 Task: Create Card Content Creation Review in Board Newsletter Design Software to Workspace Corporate Legal Services. Create Card Job Training Review in Board Sales Pipeline Forecasting to Workspace Corporate Legal Services. Create Card Content Creation Review in Board Content Marketing Podcast Creation and Promotion Strategy to Workspace Corporate Legal Services
Action: Mouse moved to (59, 323)
Screenshot: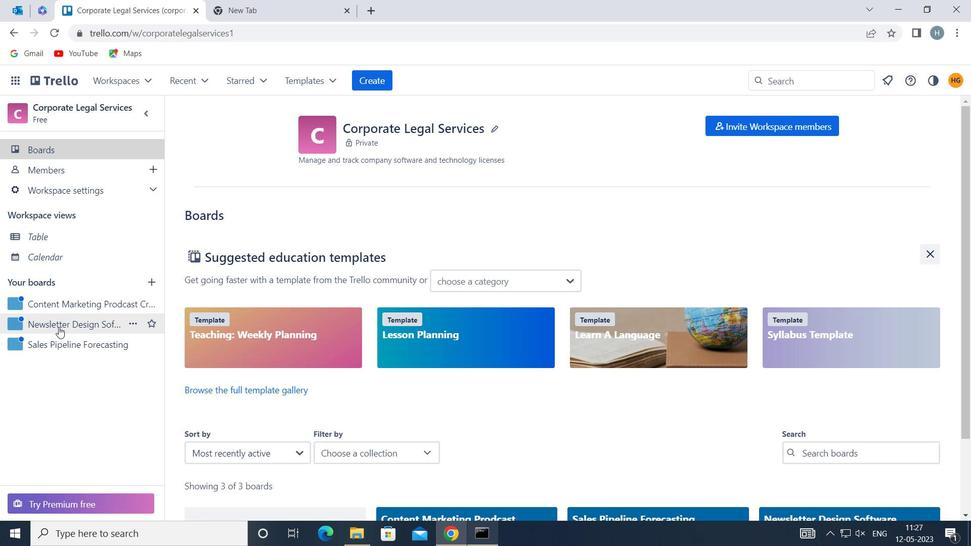 
Action: Mouse pressed left at (59, 323)
Screenshot: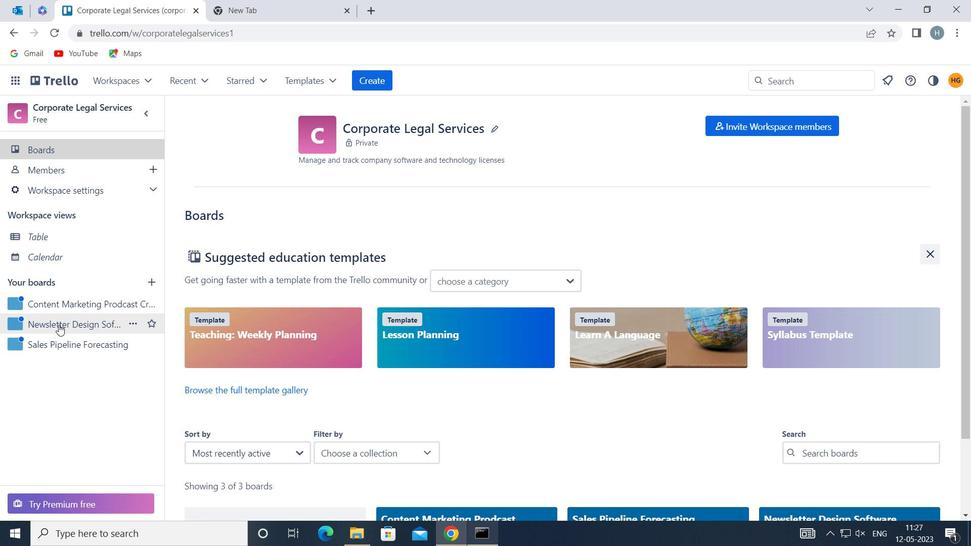 
Action: Mouse moved to (423, 179)
Screenshot: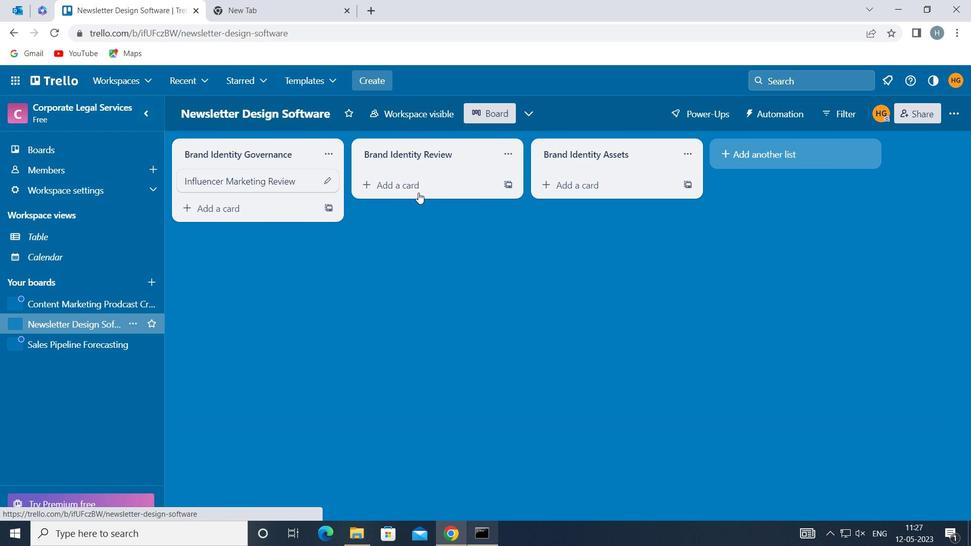 
Action: Mouse pressed left at (423, 179)
Screenshot: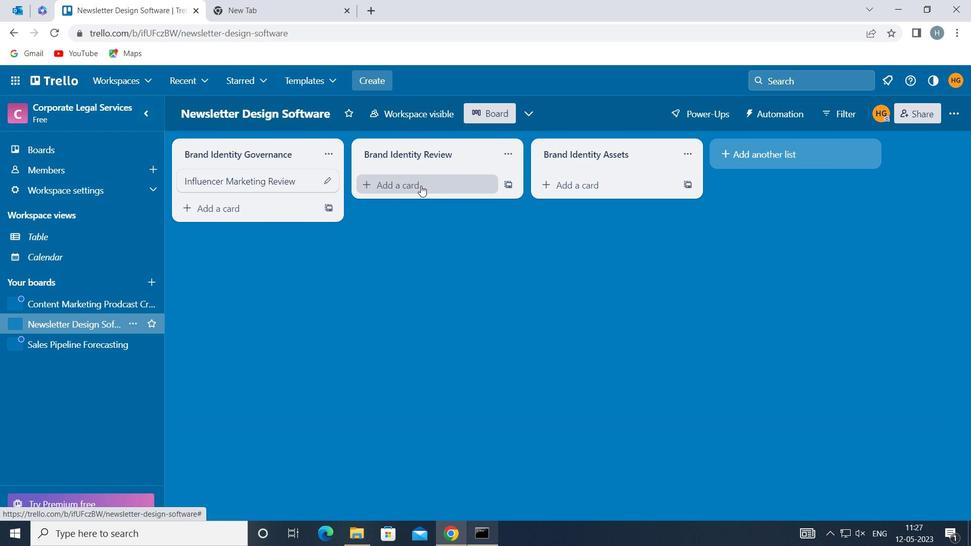 
Action: Key pressed <Key.shift>CONTENT<Key.space><Key.shift>CREATION<Key.space><Key.shift>REVIEW
Screenshot: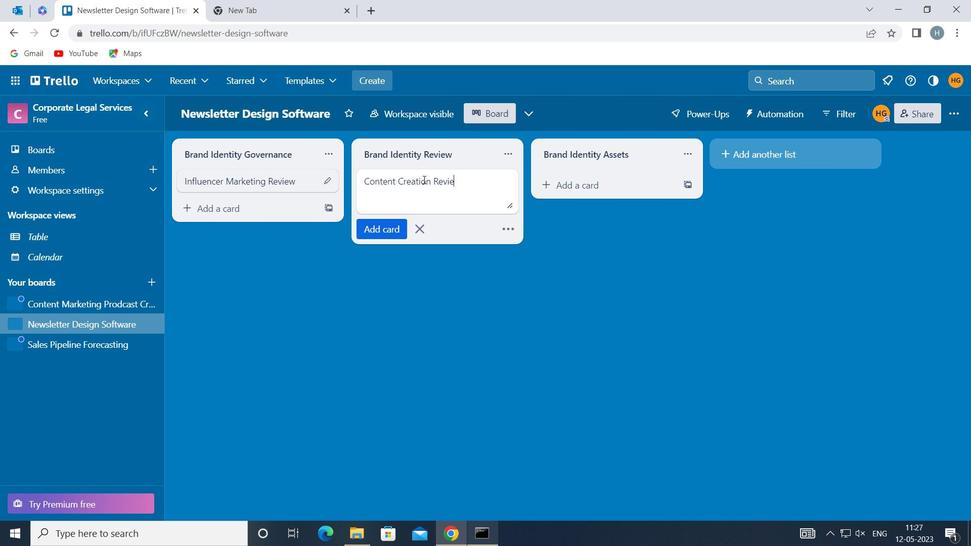 
Action: Mouse moved to (375, 228)
Screenshot: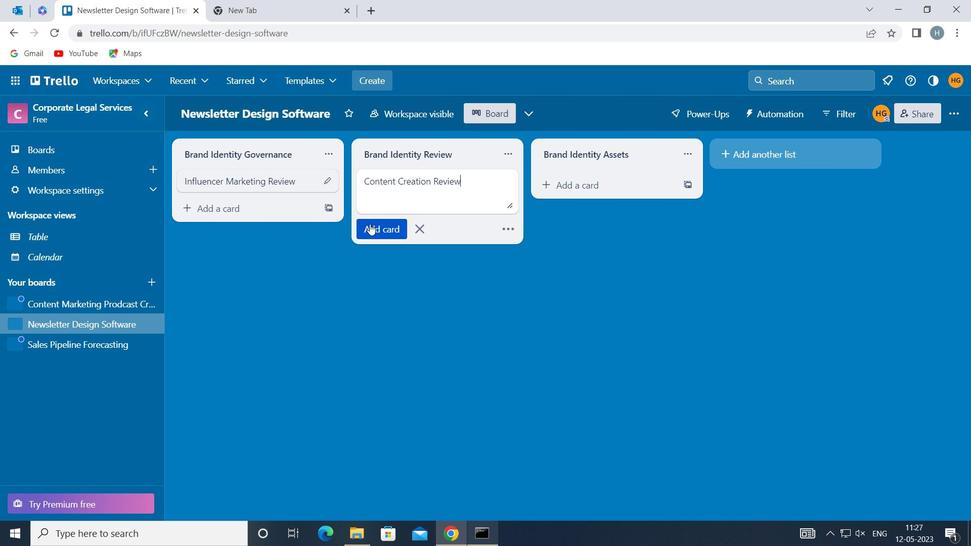 
Action: Mouse pressed left at (375, 228)
Screenshot: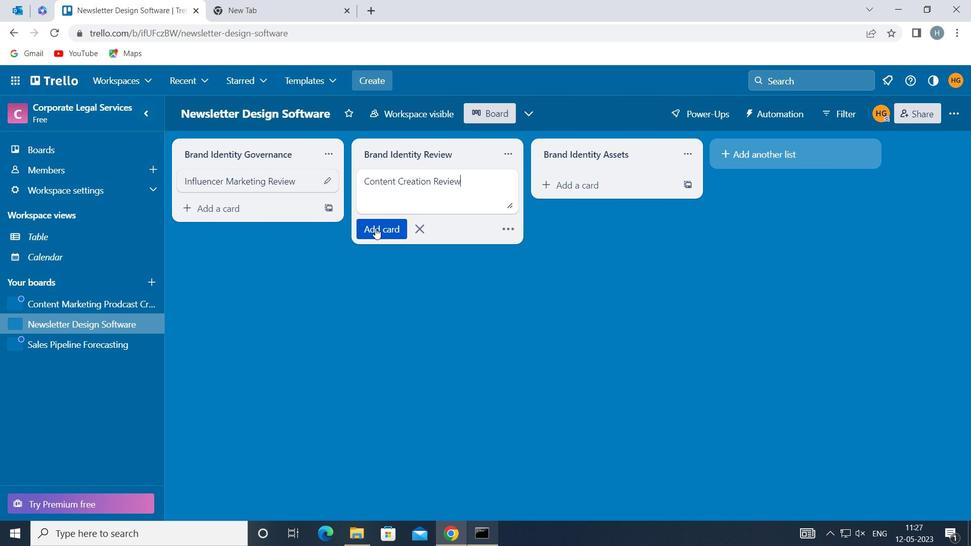 
Action: Mouse moved to (361, 284)
Screenshot: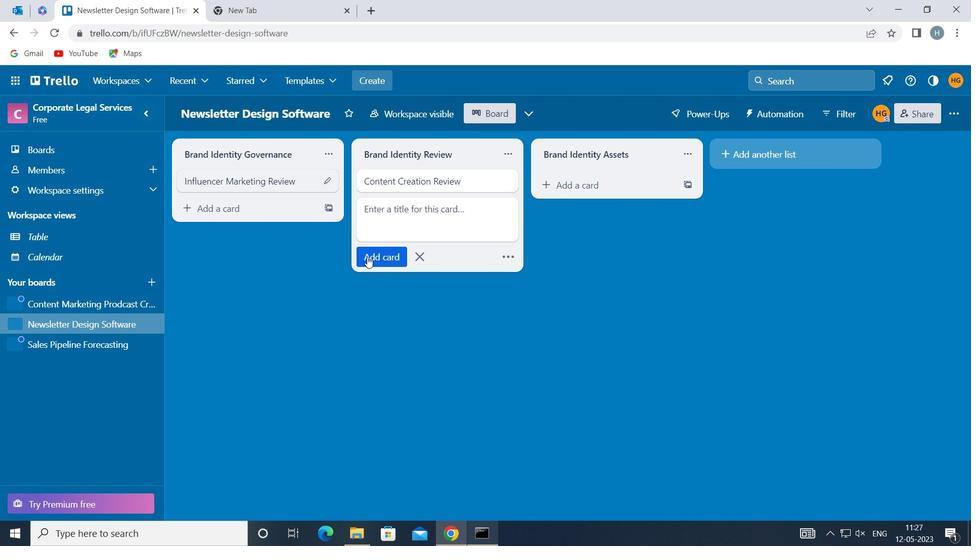 
Action: Mouse pressed left at (361, 284)
Screenshot: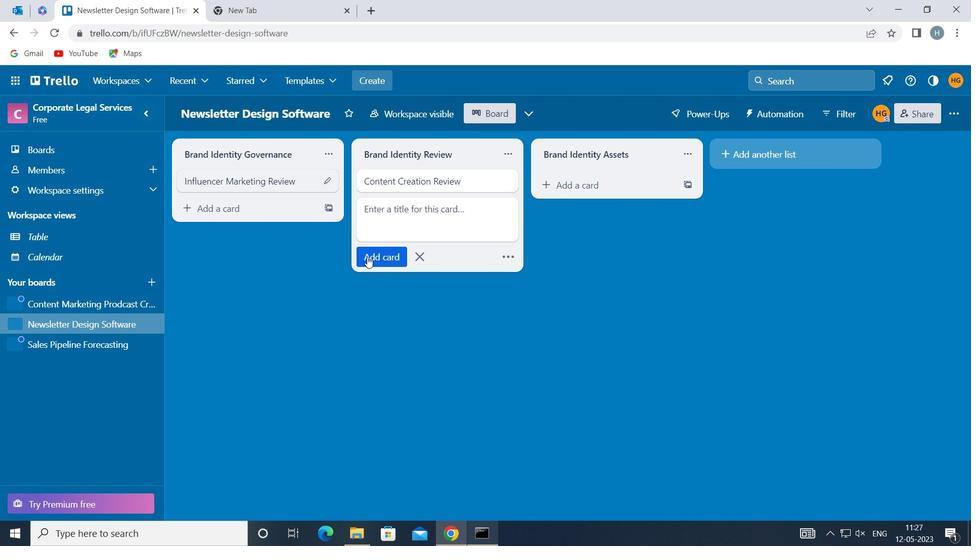 
Action: Mouse moved to (89, 336)
Screenshot: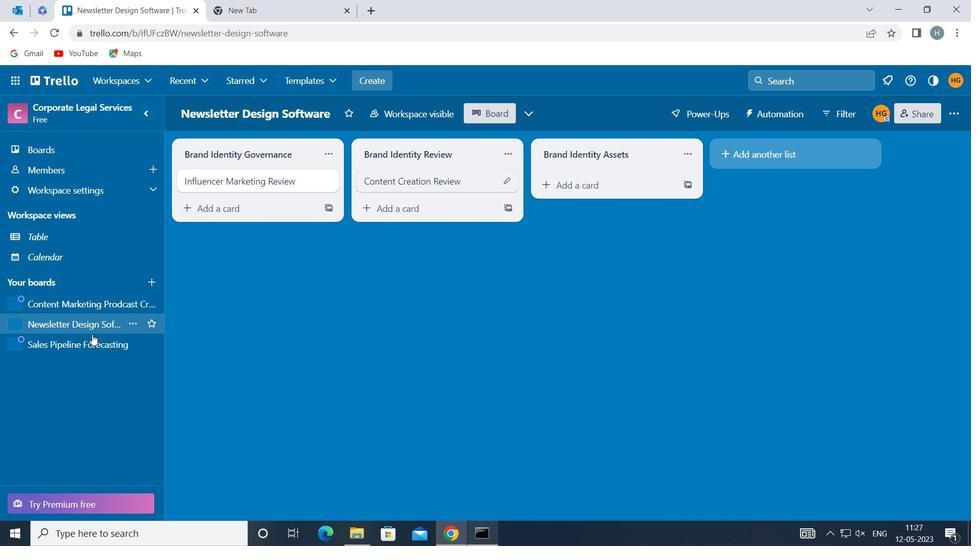 
Action: Mouse pressed left at (89, 336)
Screenshot: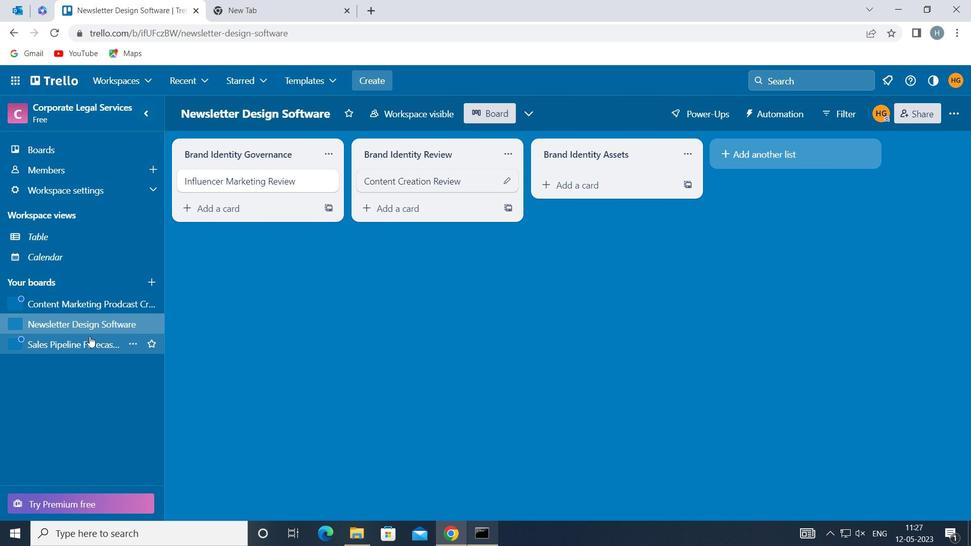 
Action: Mouse moved to (410, 183)
Screenshot: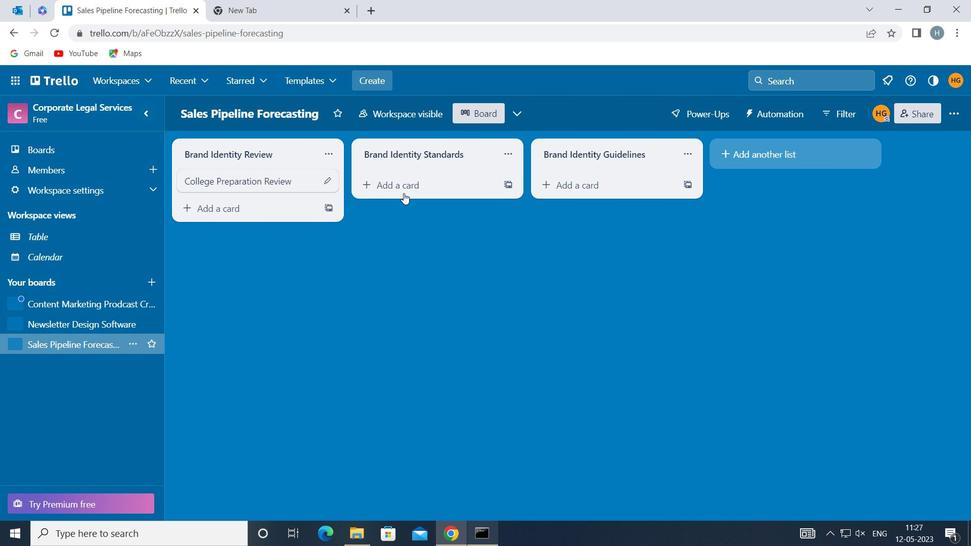 
Action: Mouse pressed left at (410, 183)
Screenshot: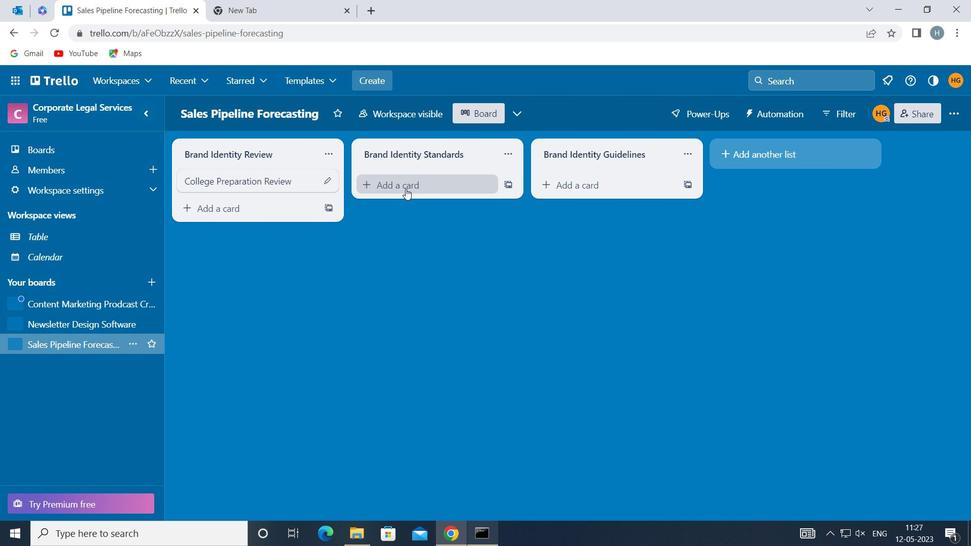 
Action: Mouse moved to (411, 186)
Screenshot: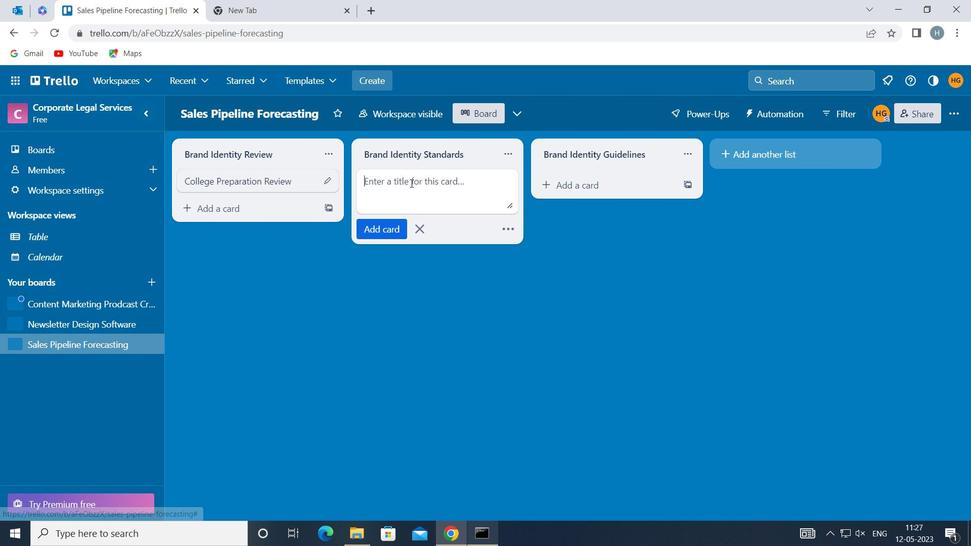 
Action: Mouse pressed left at (411, 186)
Screenshot: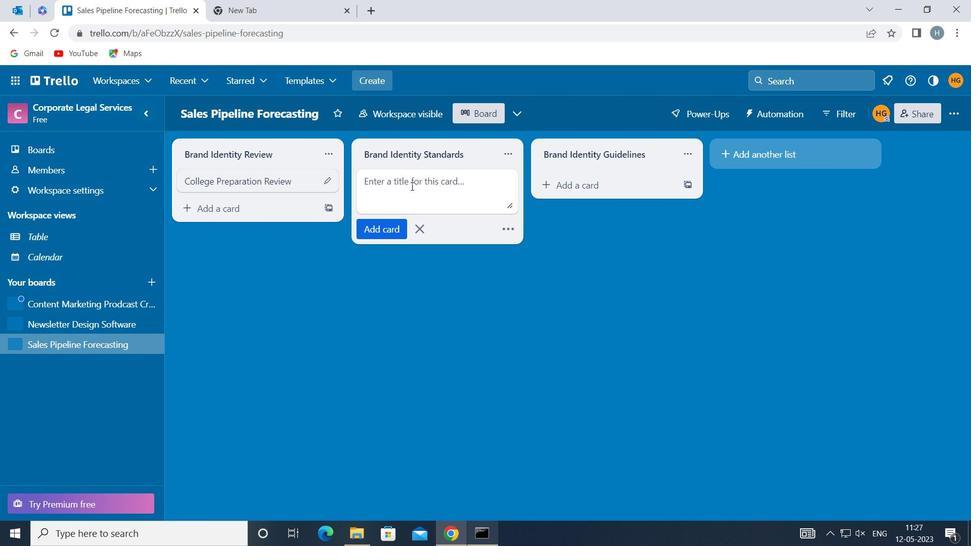 
Action: Mouse moved to (411, 187)
Screenshot: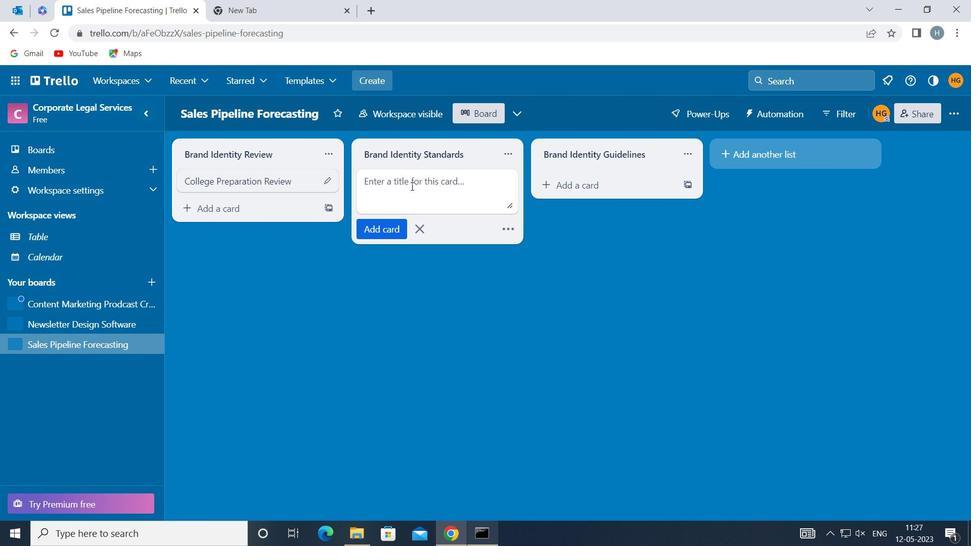 
Action: Key pressed <Key.shift><Key.shift>JOB<Key.space><Key.shift>TRAINING<Key.space><Key.shift>REVIEW
Screenshot: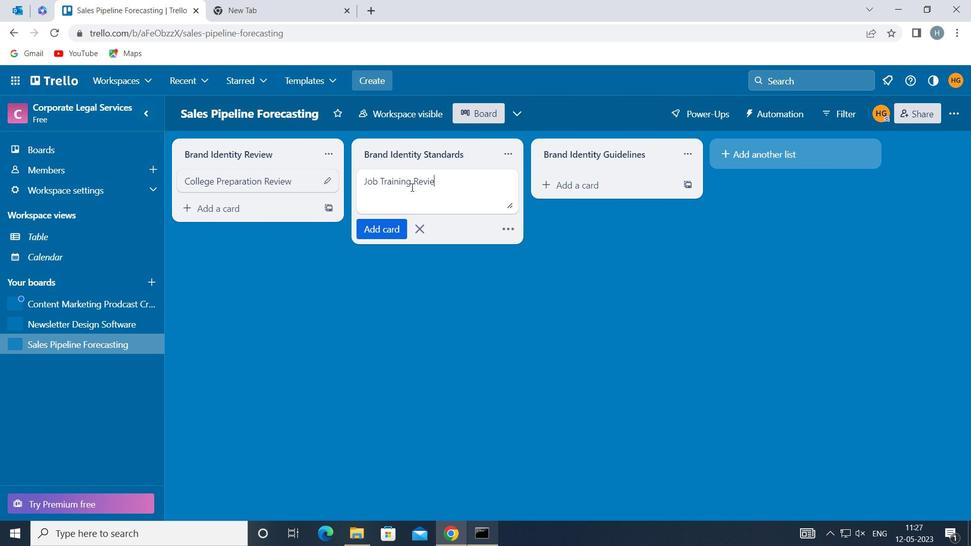 
Action: Mouse moved to (378, 228)
Screenshot: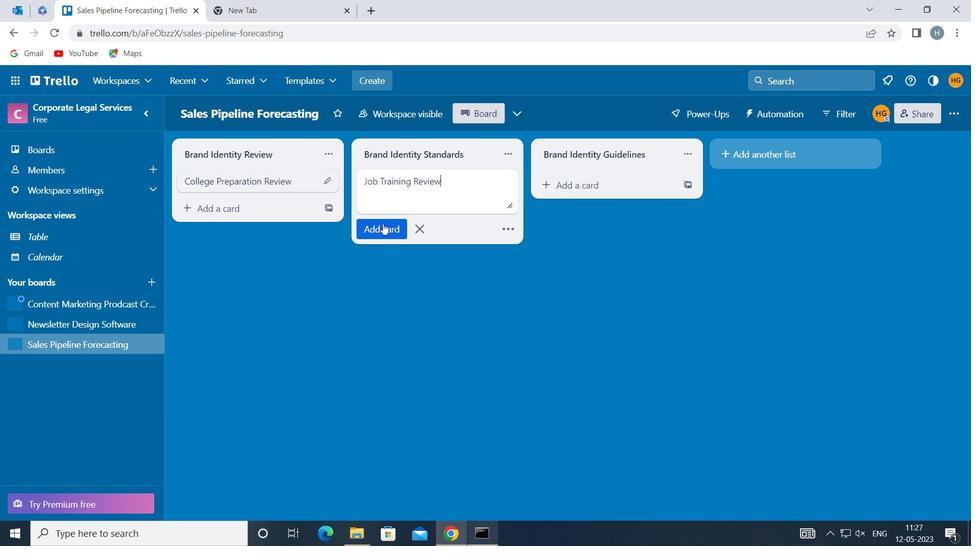 
Action: Mouse pressed left at (378, 228)
Screenshot: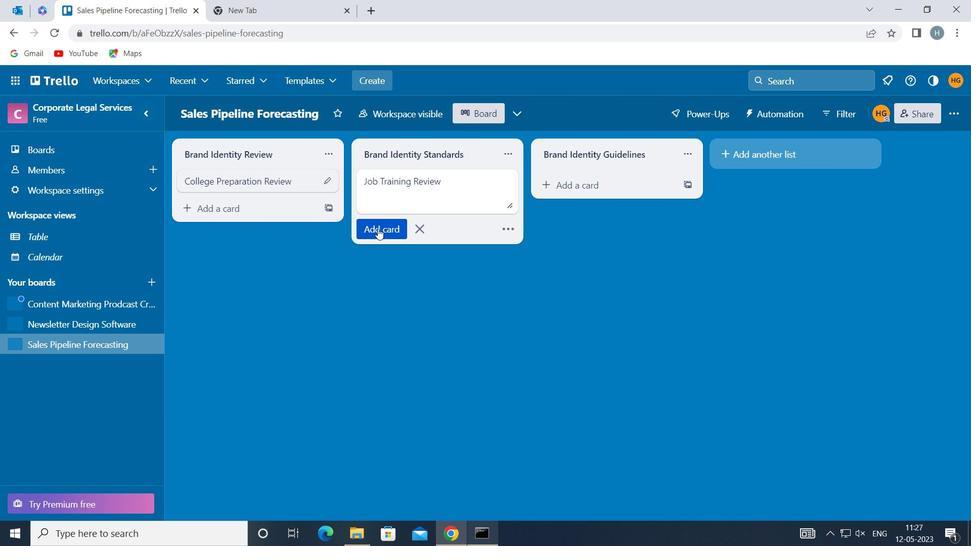 
Action: Mouse moved to (381, 257)
Screenshot: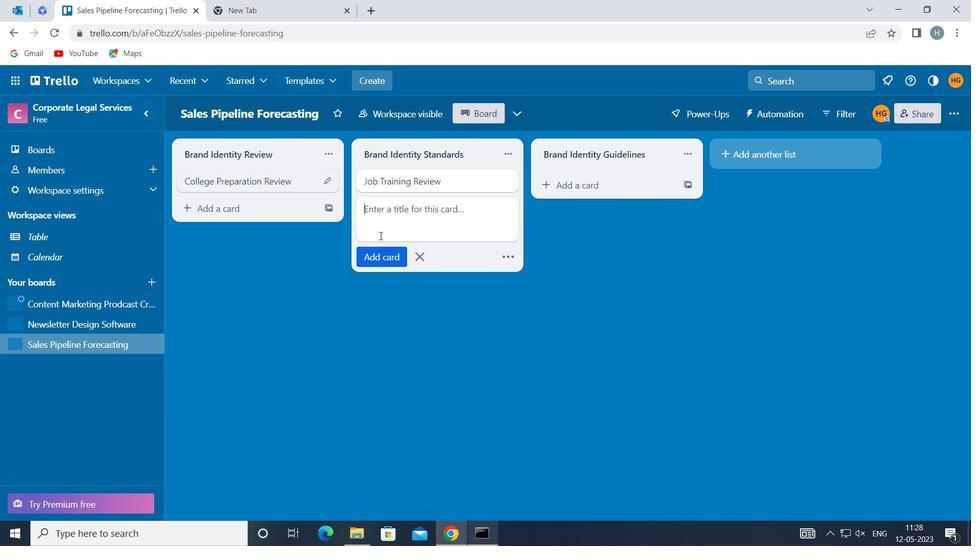 
Action: Mouse pressed left at (381, 257)
Screenshot: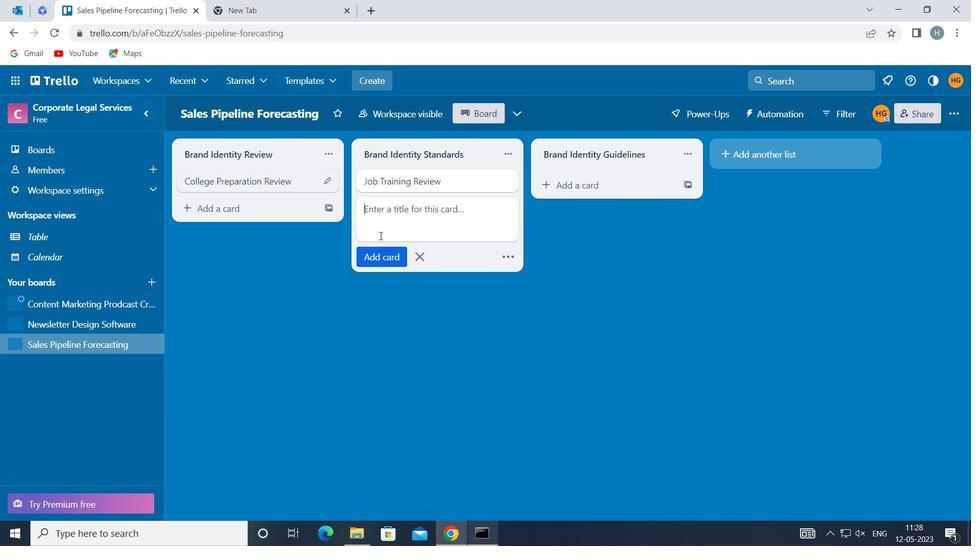 
Action: Mouse moved to (382, 283)
Screenshot: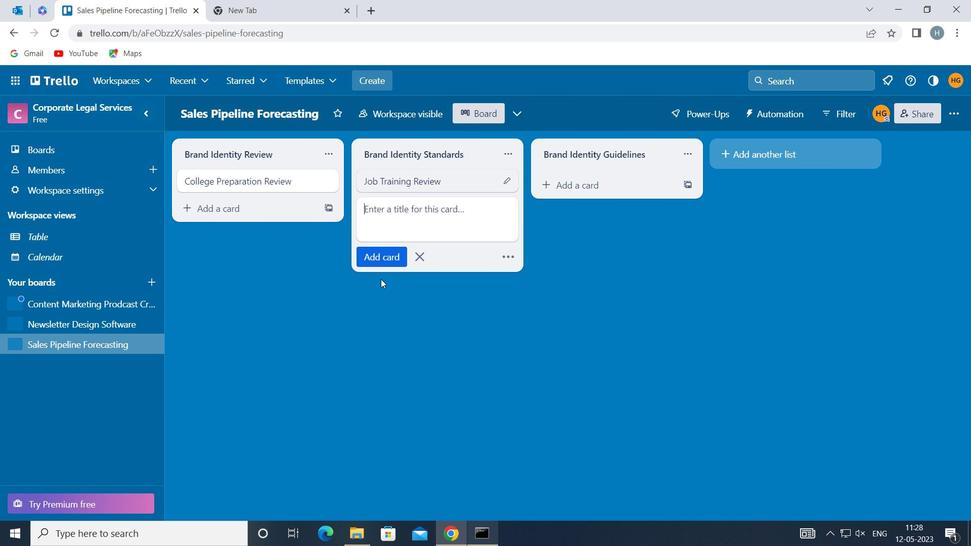 
Action: Mouse pressed left at (382, 283)
Screenshot: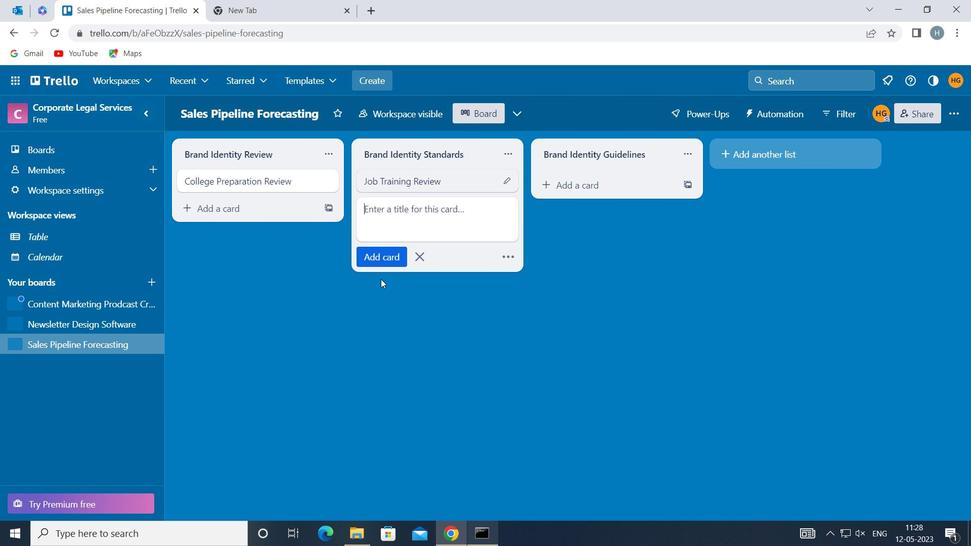 
Action: Mouse moved to (50, 300)
Screenshot: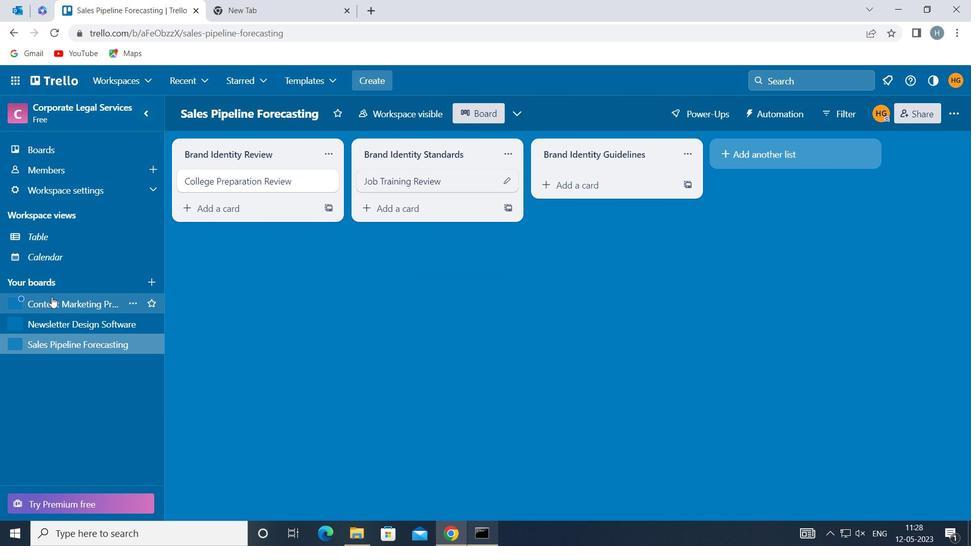
Action: Mouse pressed left at (50, 300)
Screenshot: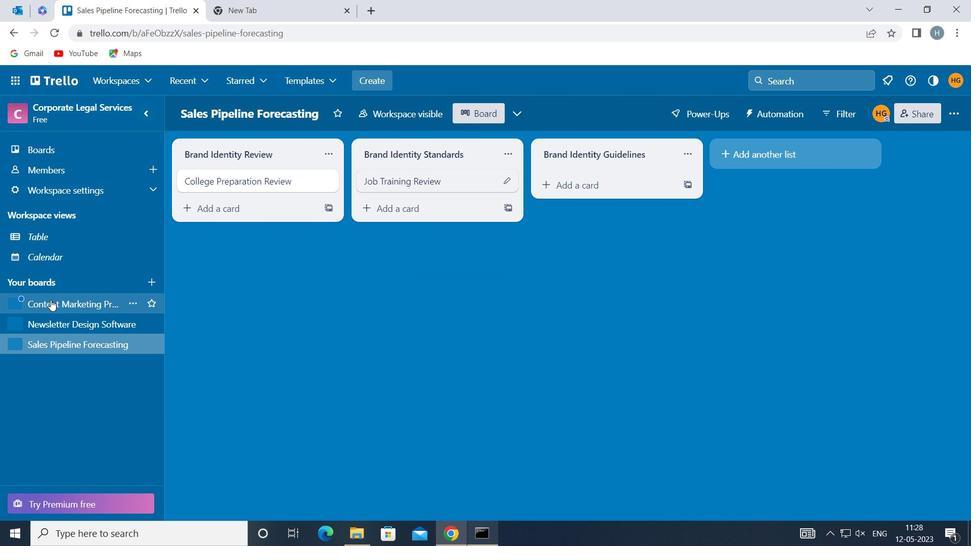 
Action: Mouse moved to (423, 183)
Screenshot: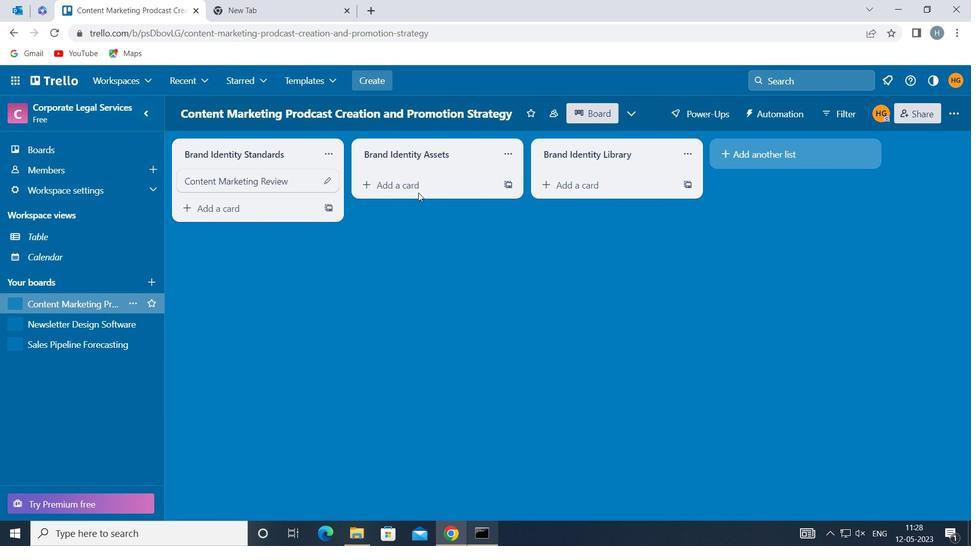 
Action: Mouse pressed left at (423, 183)
Screenshot: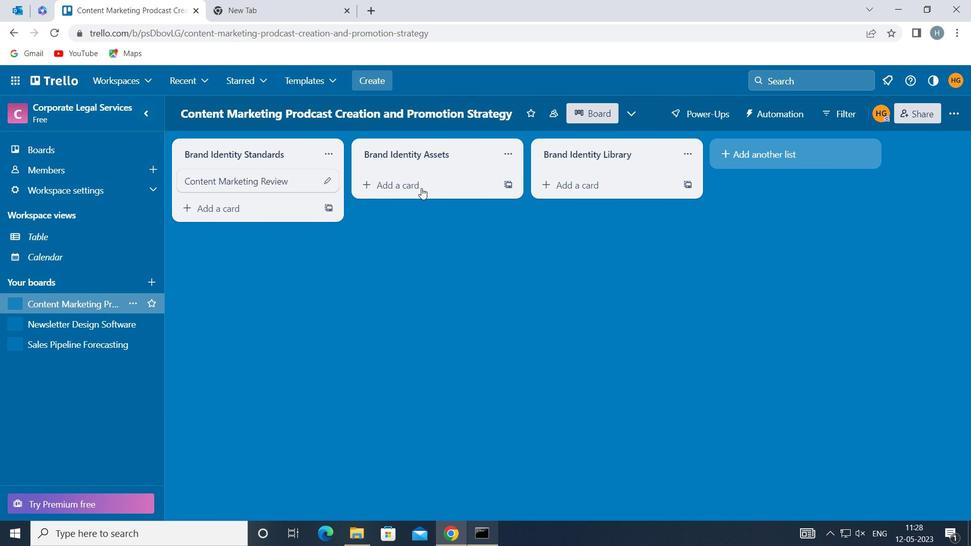 
Action: Mouse moved to (428, 181)
Screenshot: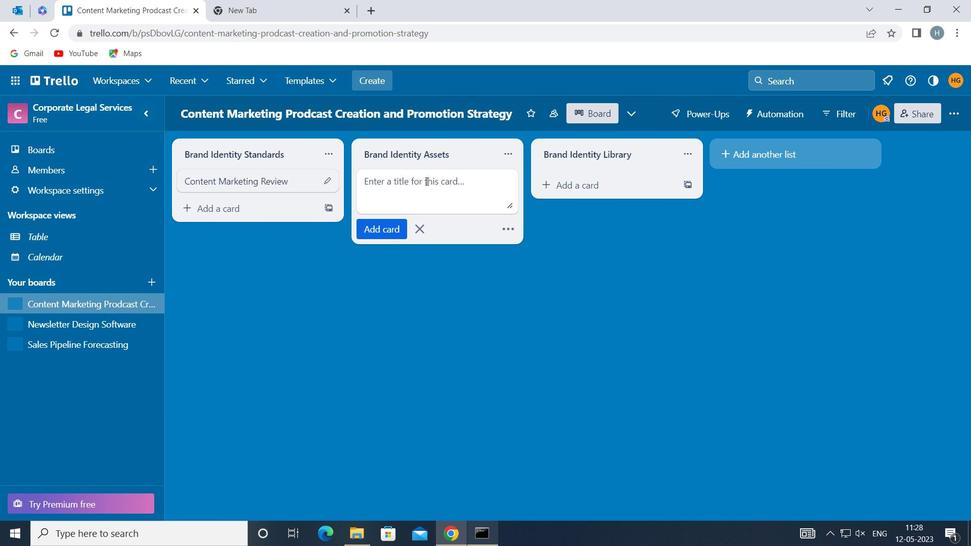 
Action: Mouse pressed left at (428, 181)
Screenshot: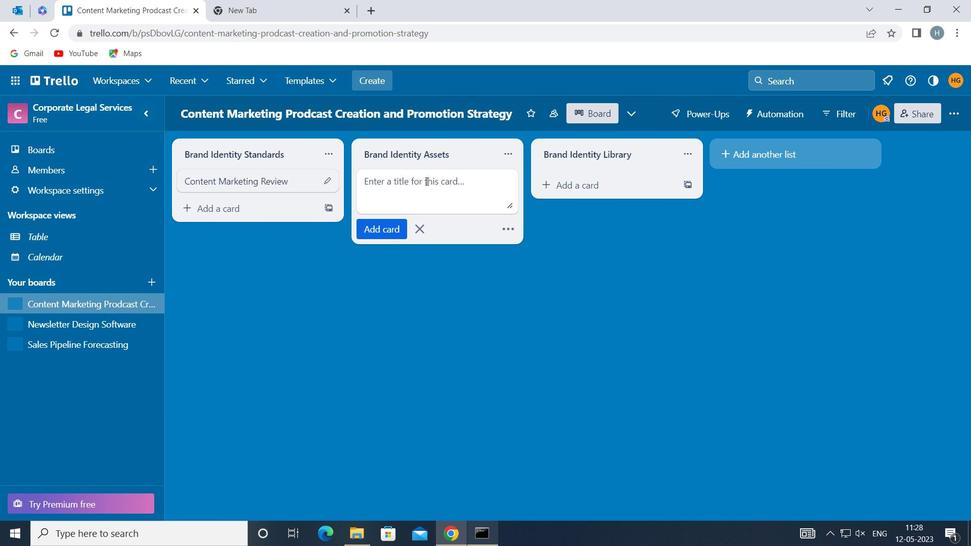 
Action: Mouse moved to (428, 181)
Screenshot: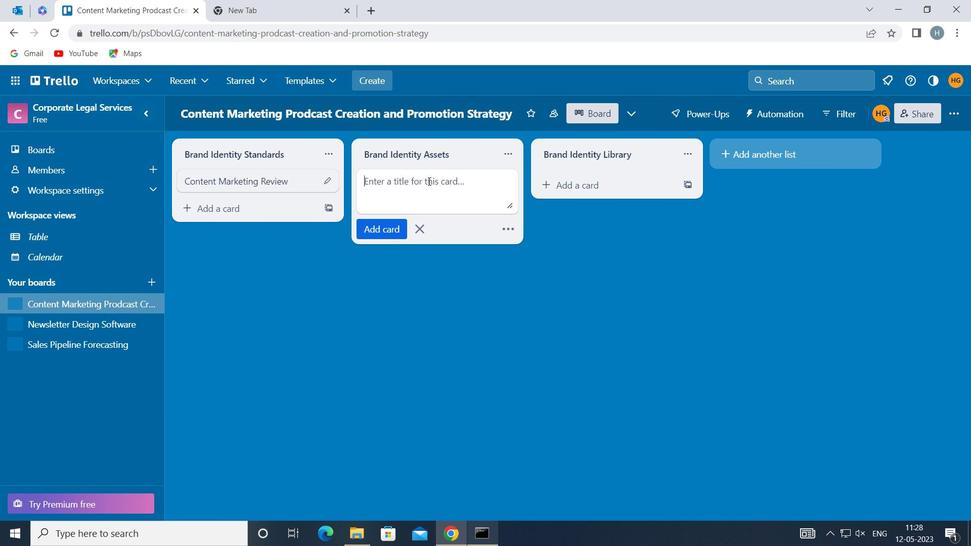 
Action: Key pressed <Key.shift>CONTENT<Key.space><Key.shift>CREATION<Key.space><Key.shift>REVIEW
Screenshot: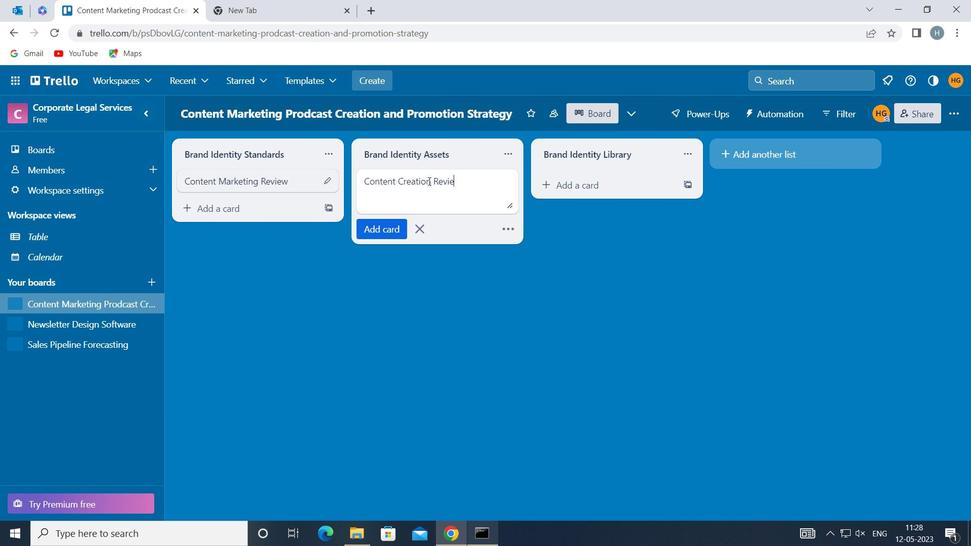 
Action: Mouse moved to (397, 229)
Screenshot: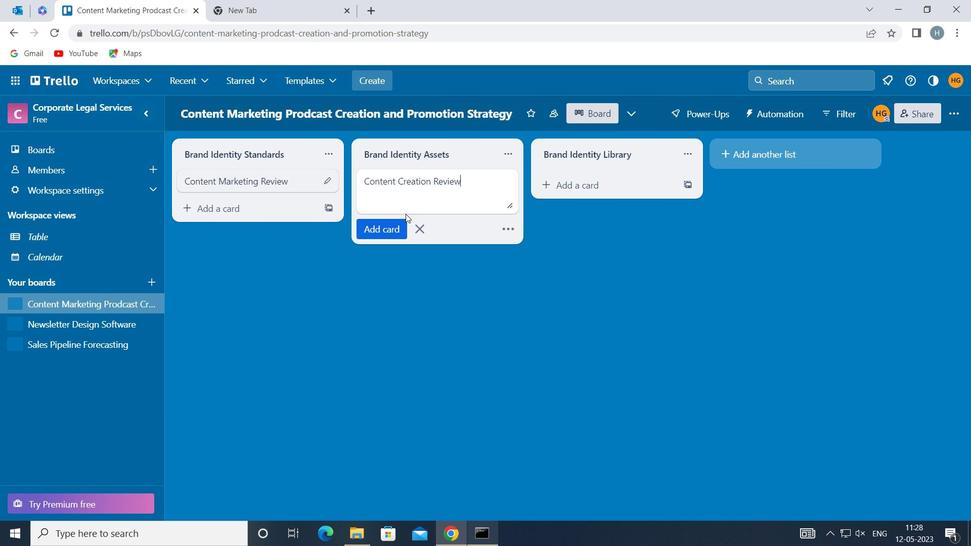 
Action: Mouse pressed left at (397, 229)
Screenshot: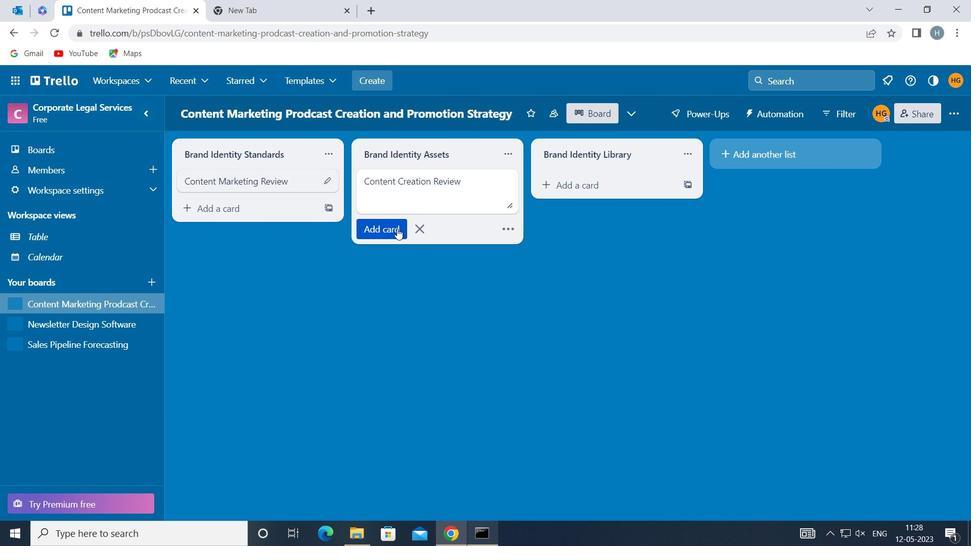 
Action: Mouse moved to (392, 307)
Screenshot: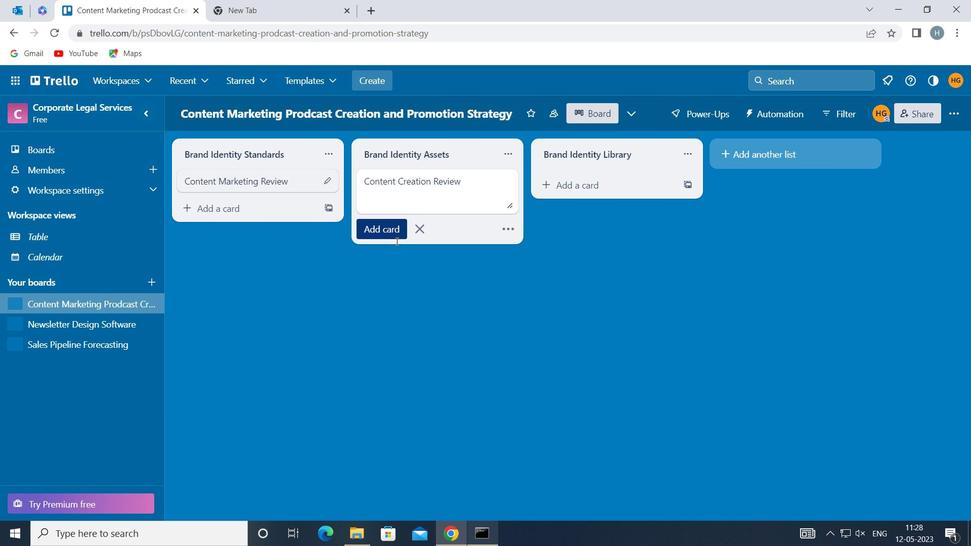
Action: Mouse pressed left at (392, 307)
Screenshot: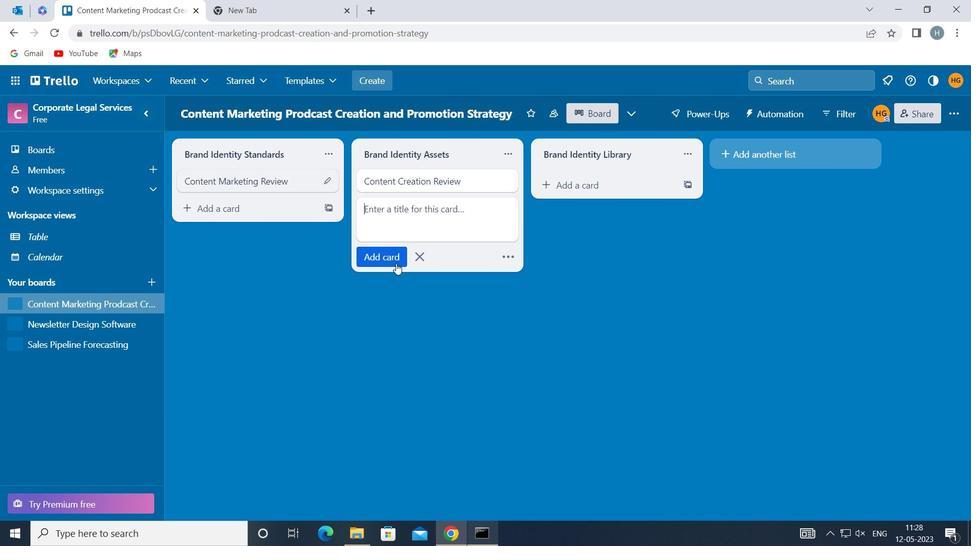 
Action: Mouse moved to (392, 307)
Screenshot: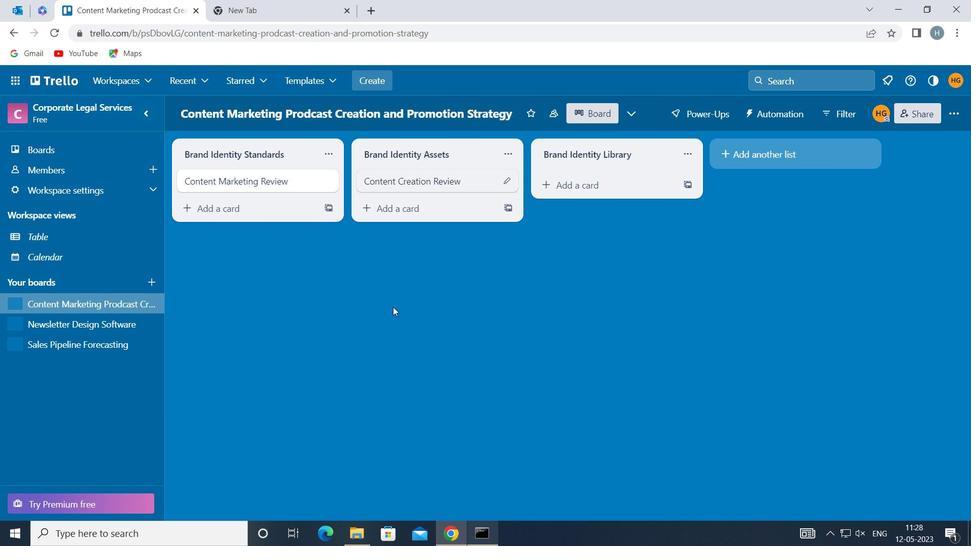 
